 Task: Revert to Original Layout
Action: Mouse moved to (260, 14)
Screenshot: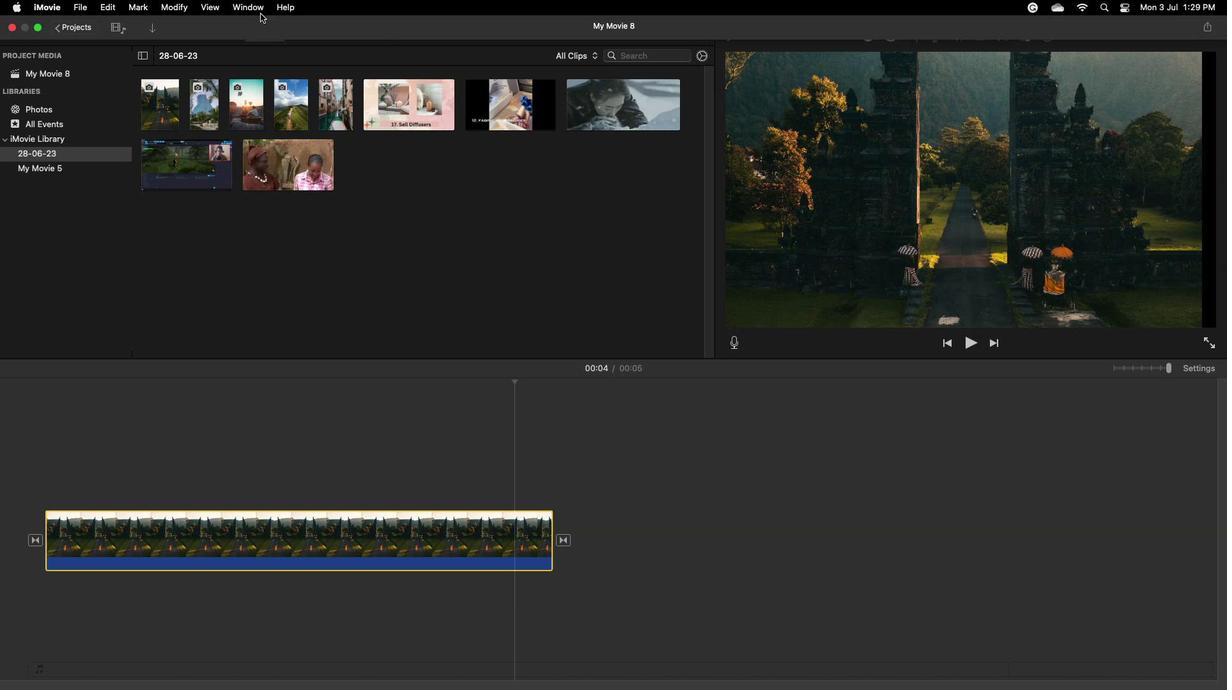 
Action: Mouse pressed left at (260, 14)
Screenshot: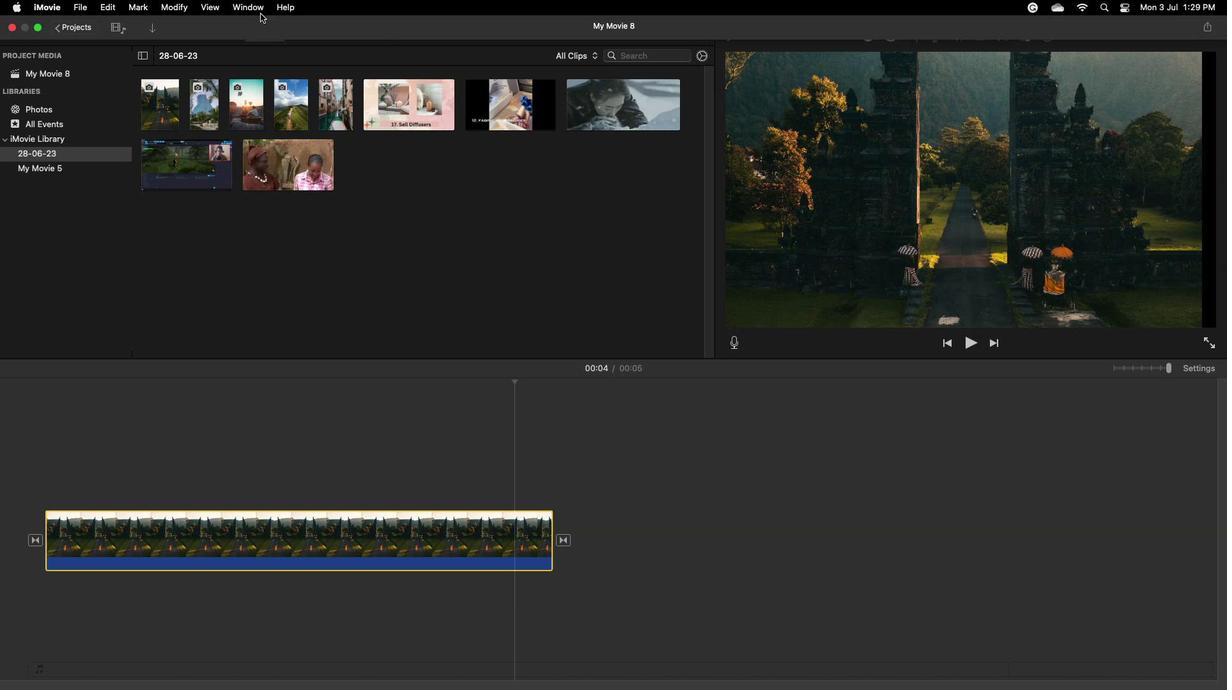 
Action: Mouse moved to (237, 289)
Screenshot: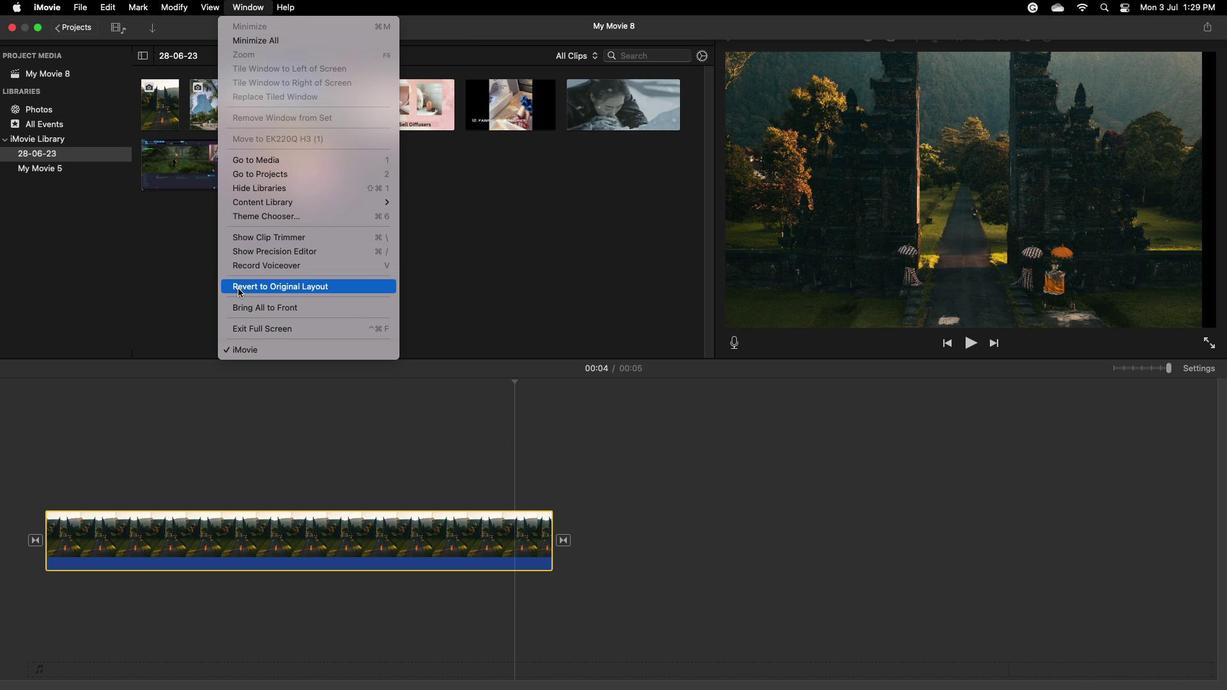
Action: Mouse pressed left at (237, 289)
Screenshot: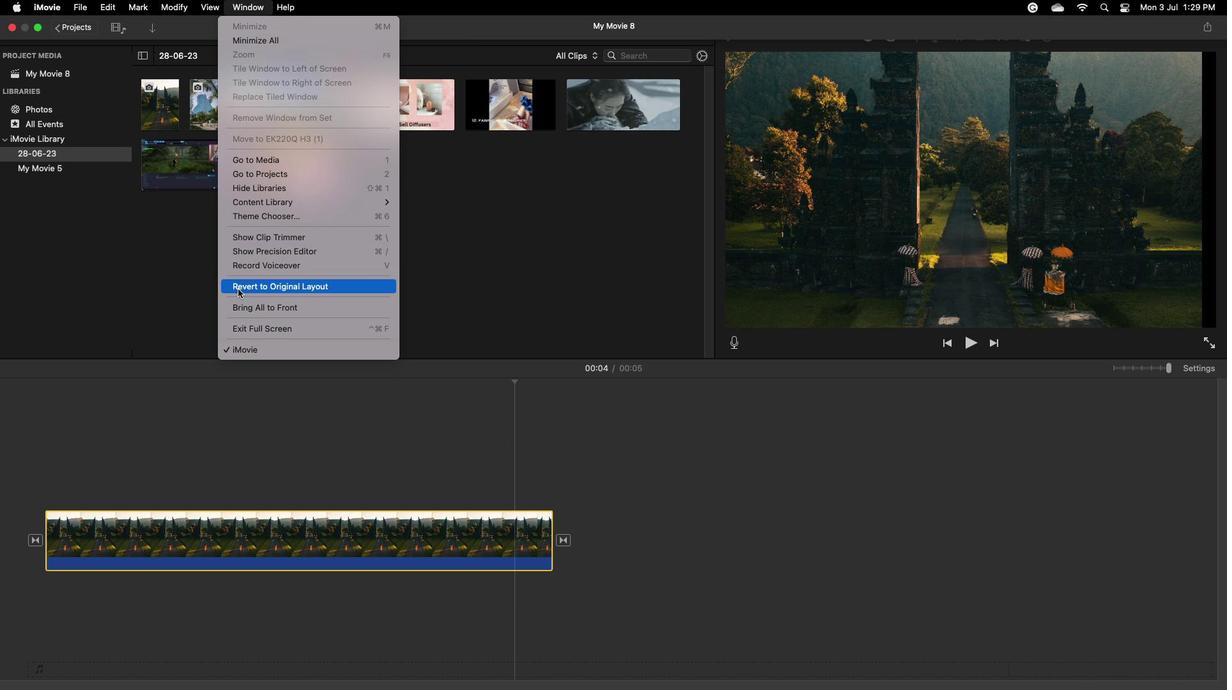 
